 Task: Set up a weekly progress check-in for the marketing team.
Action: Mouse moved to (96, 114)
Screenshot: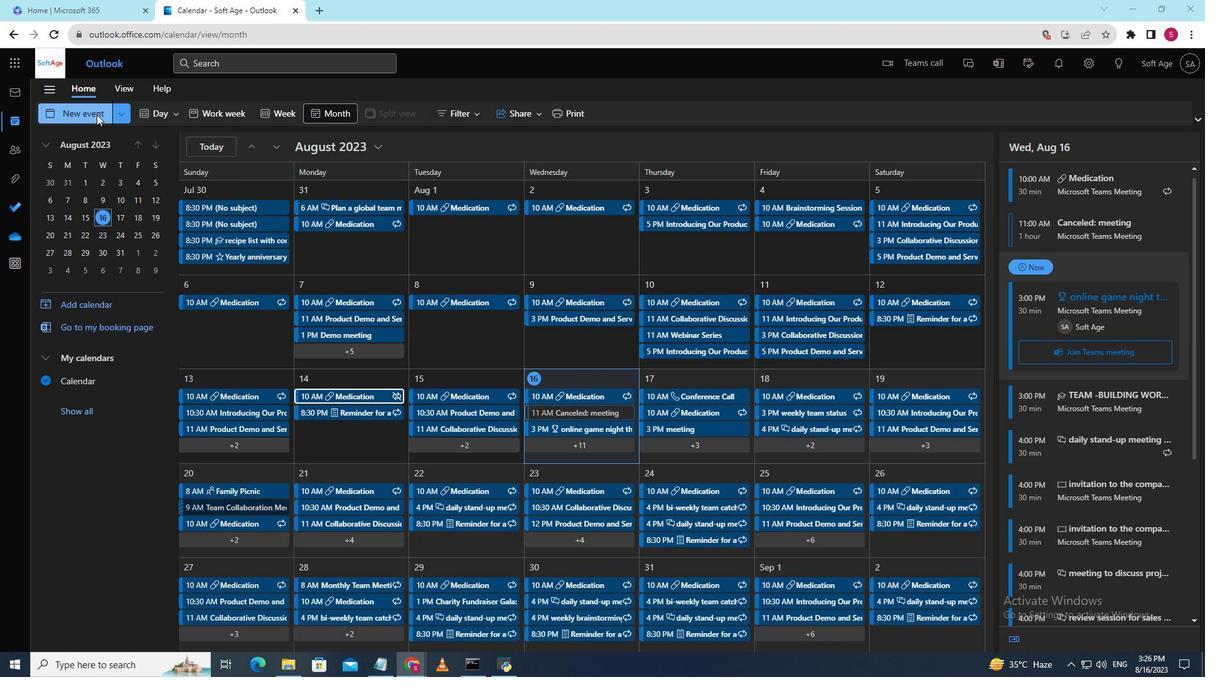 
Action: Mouse pressed left at (96, 114)
Screenshot: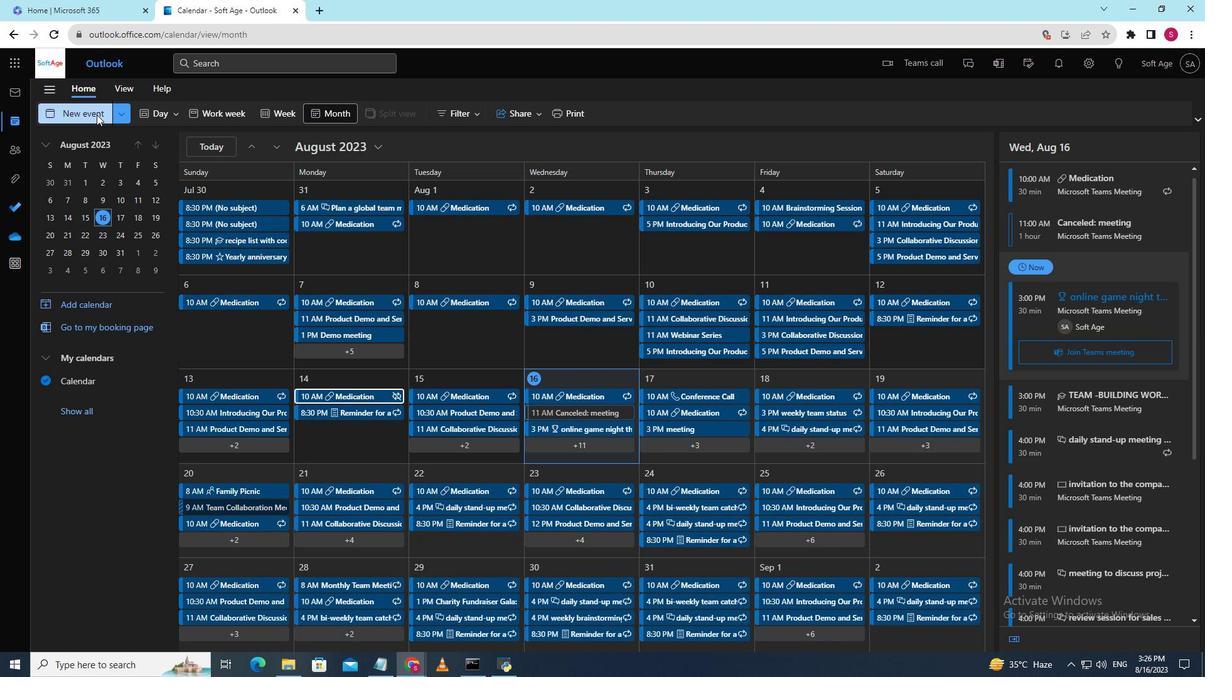 
Action: Mouse moved to (338, 192)
Screenshot: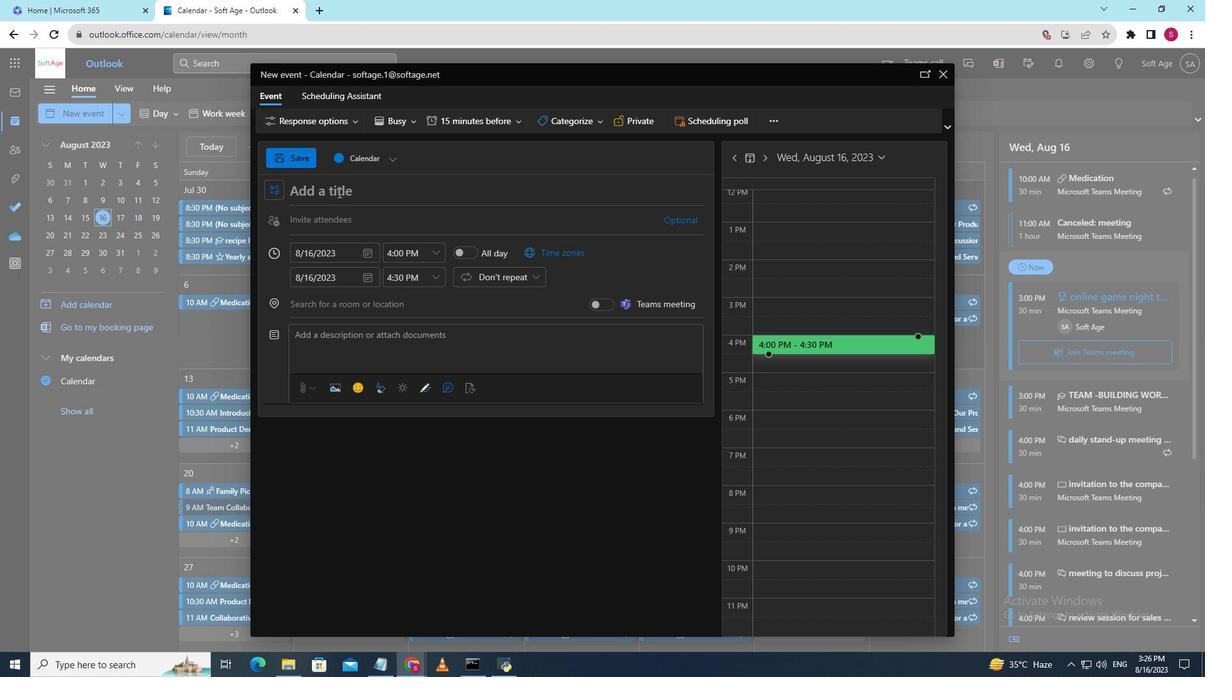 
Action: Key pressed <Key.shift>Weekly<Key.space><Key.shift>Progress<Key.space>c<Key.backspace><Key.shift>Chea<Key.backspace>ck-<Key.space><Key.shift>In<Key.space><Key.backspace><Key.backspace><Key.backspace><Key.backspace>in<Key.space><Key.shift><Key.shift><Key.shift><Key.shift><Key.shift><Key.shift><Key.shift><Key.shift><Key.shift><Key.shift><Key.shift><Key.shift><Key.shift><Key.shift><Key.shift><Key.shift><Key.shift><Key.shift><Key.shift><Key.shift><Key.shift><Key.shift><Key.shift><Key.shift><Key.shift><Key.shift><Key.shift><Key.shift><Key.shift><Key.shift><Key.shift><Key.shift>for<Key.space>the<Key.space><Key.shift><Key.shift><Key.shift><Key.shift><Key.shift><Key.shift><Key.shift><Key.shift><Key.shift><Key.shift><Key.shift><Key.shift><Key.shift><Key.shift>Marketing<Key.space><Key.shift><Key.shift><Key.shift><Key.shift>Team
Screenshot: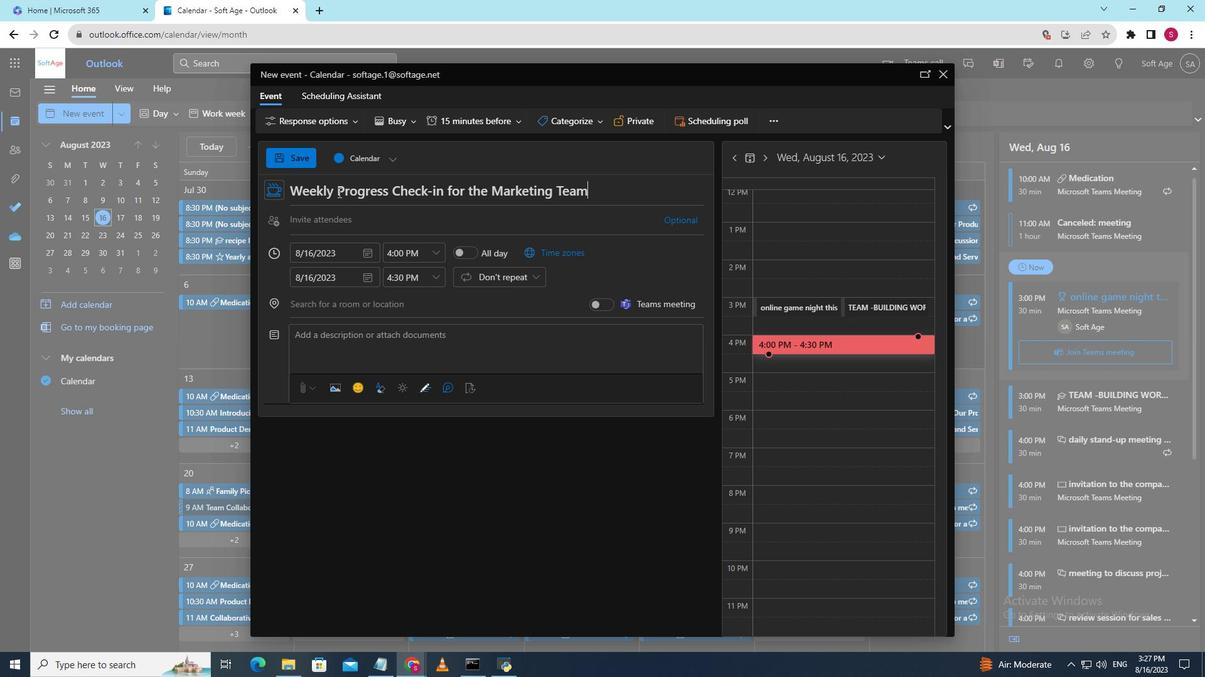 
Action: Mouse moved to (333, 221)
Screenshot: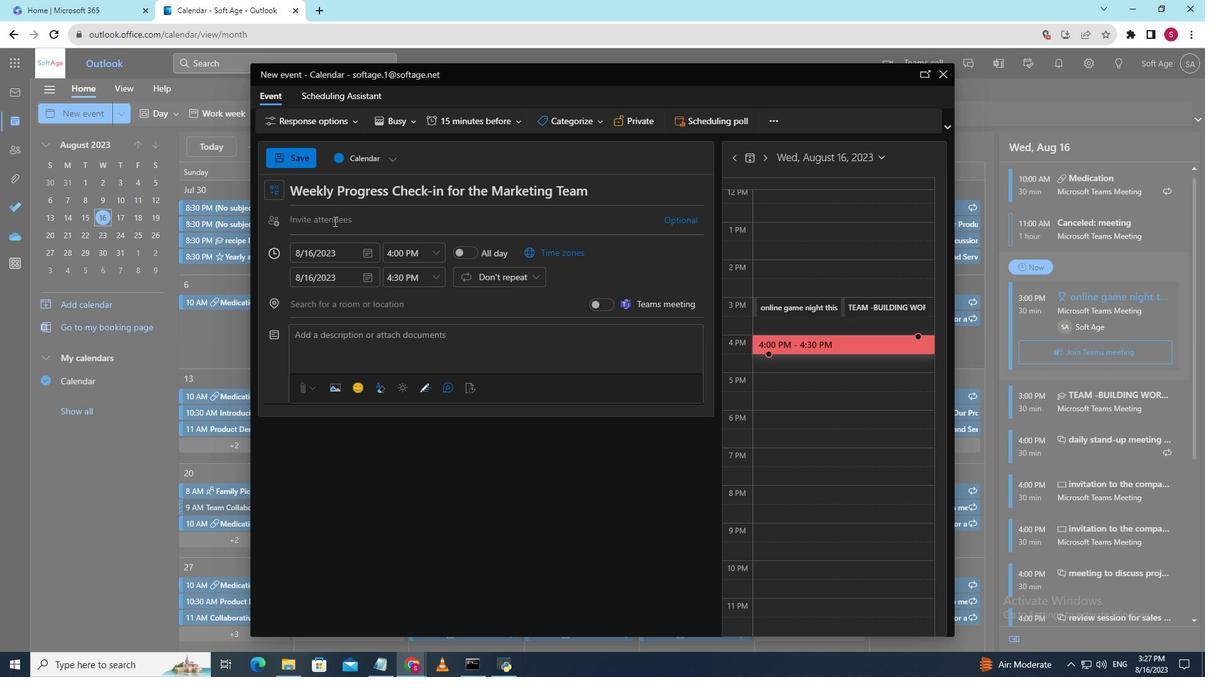 
Action: Mouse pressed left at (333, 221)
Screenshot: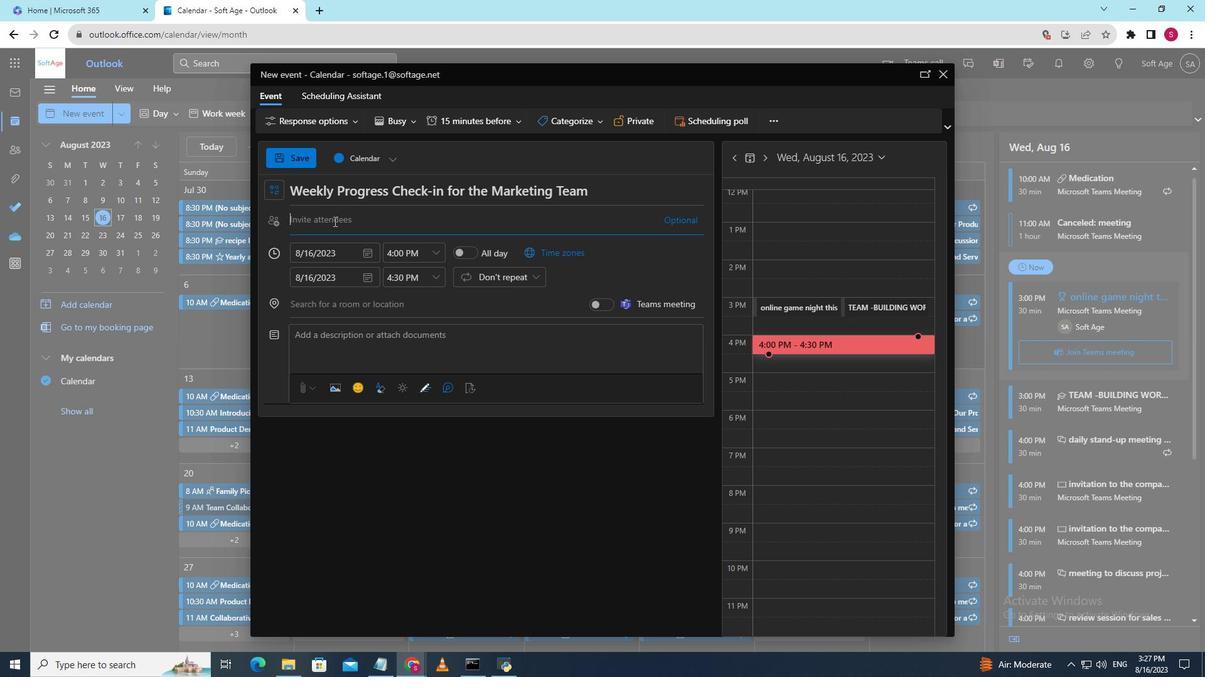 
Action: Key pressed <Key.shift>Softage.2<Key.shift>@softage.net
Screenshot: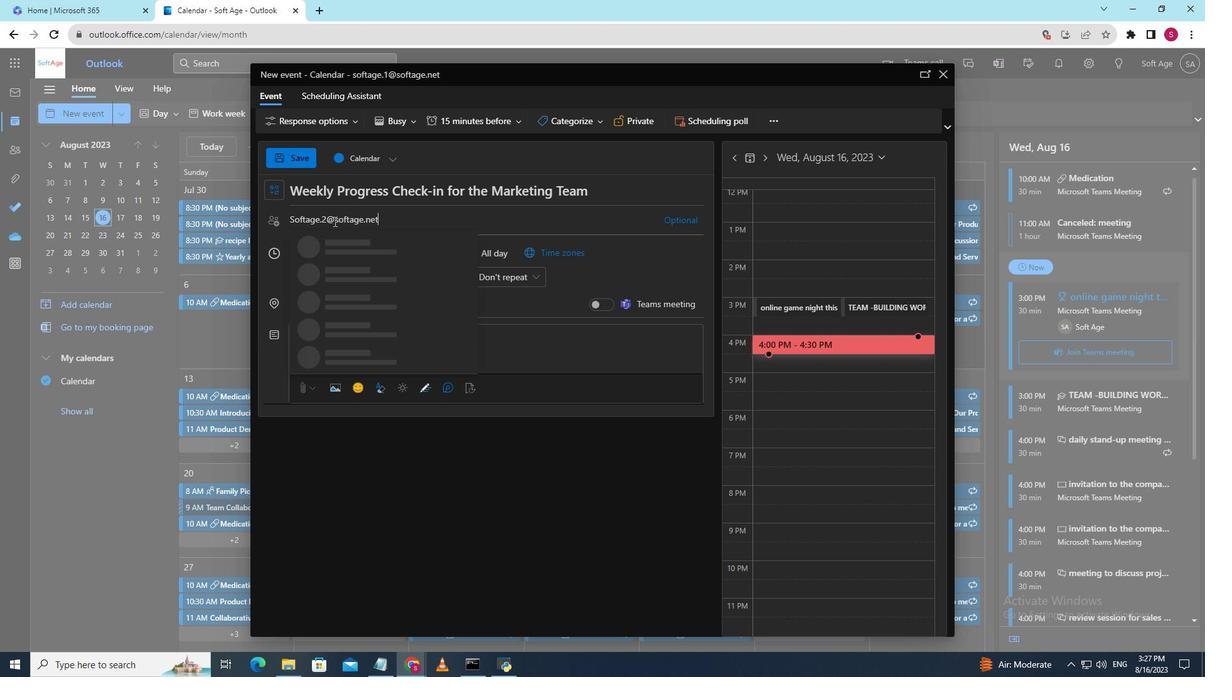 
Action: Mouse moved to (387, 247)
Screenshot: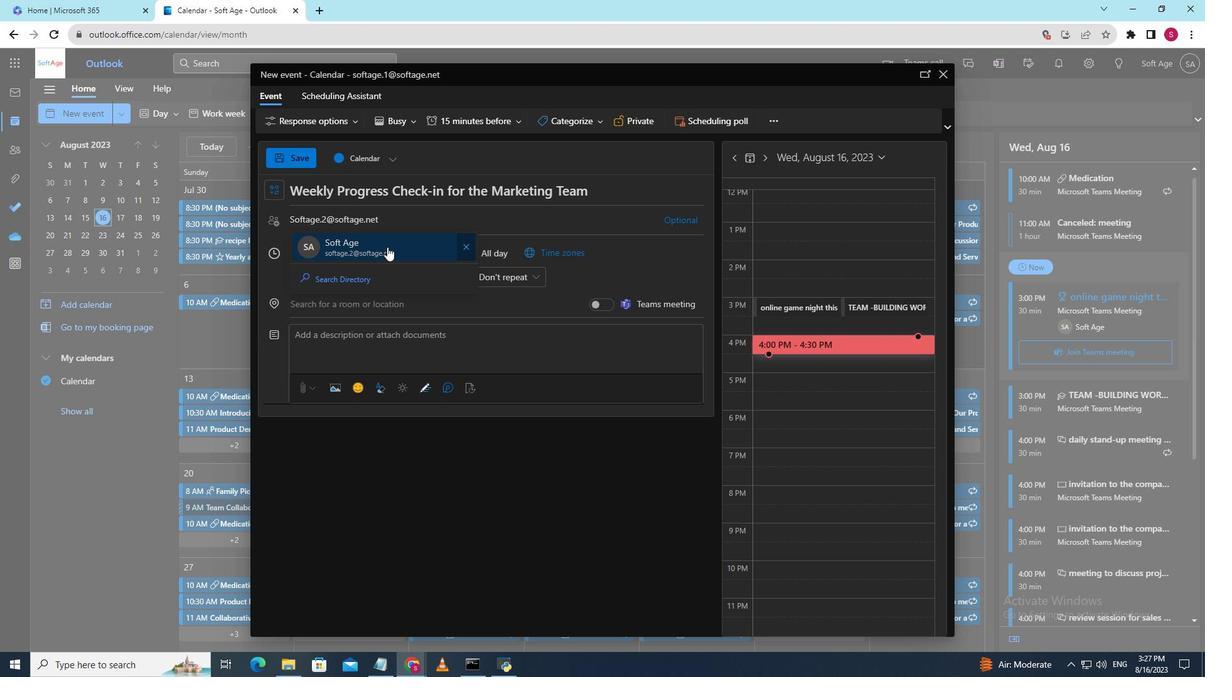 
Action: Mouse pressed left at (387, 247)
Screenshot: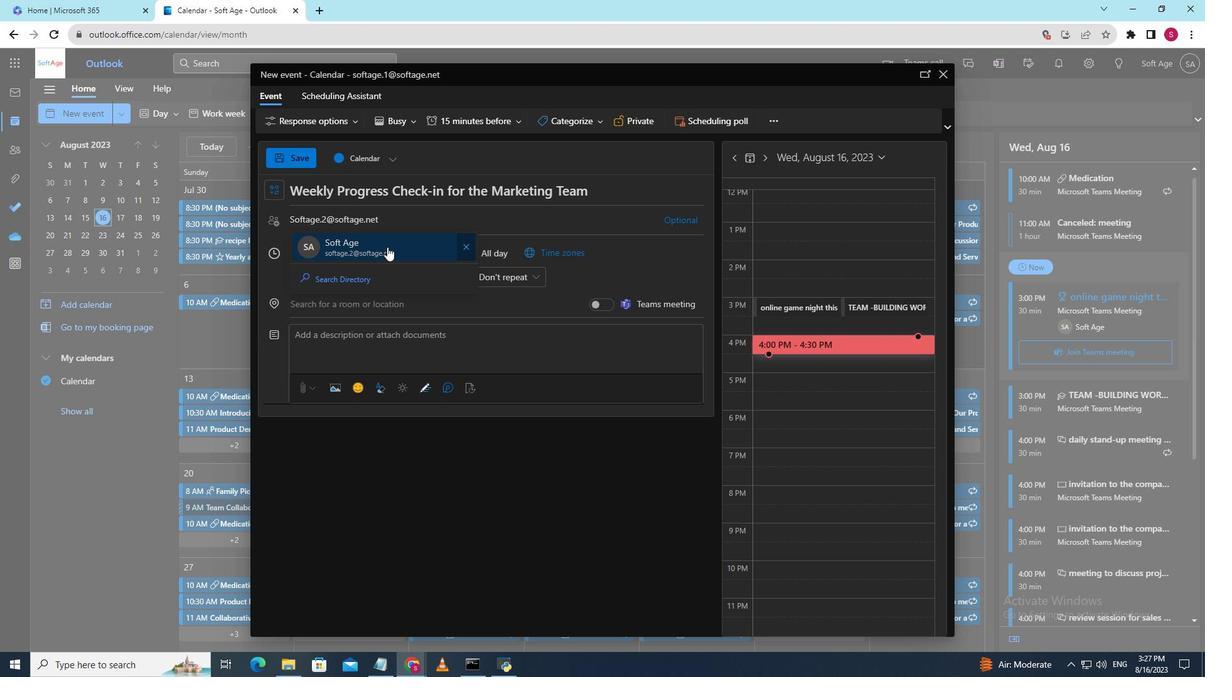
Action: Key pressed <Key.shift>Softage.3<Key.shift>@softage.net
Screenshot: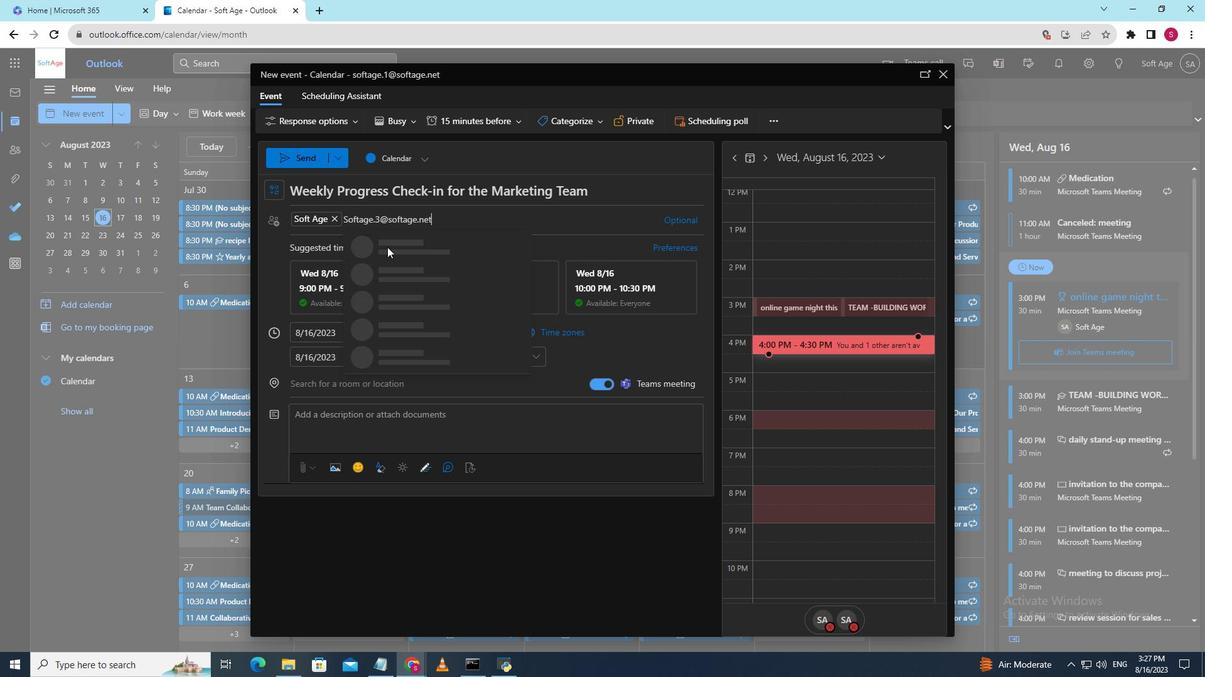 
Action: Mouse pressed left at (387, 247)
Screenshot: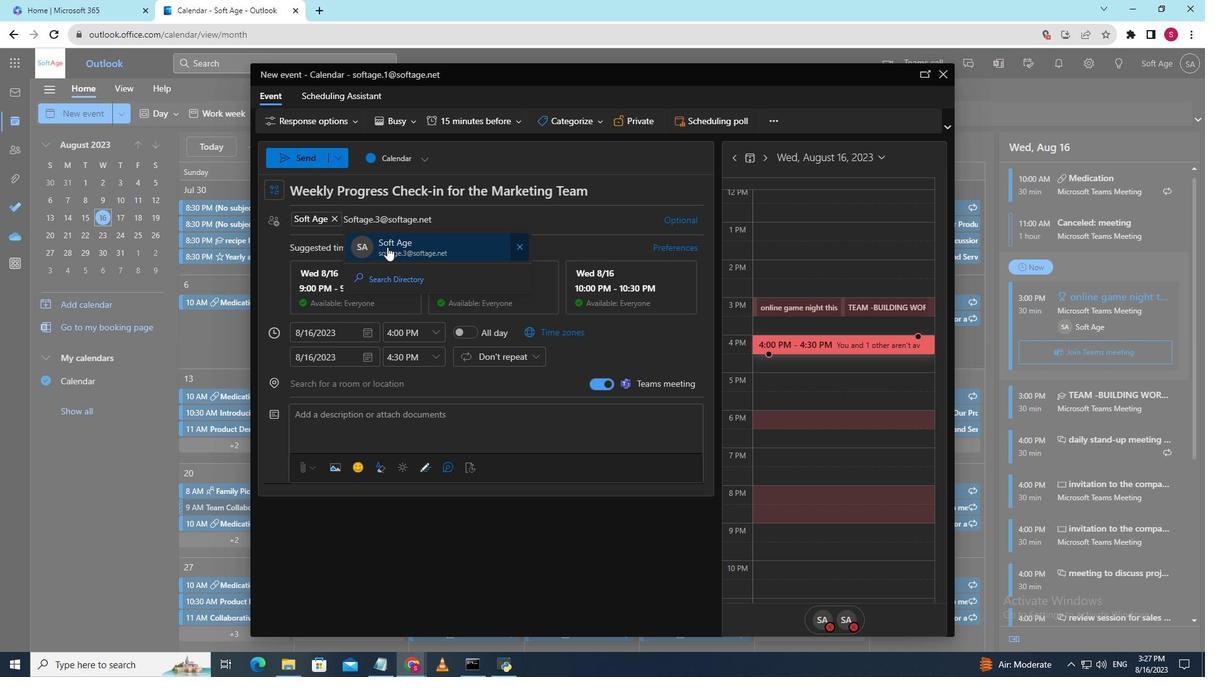 
Action: Key pressed <Key.shift>Softage.4<Key.shift>@softage.net
Screenshot: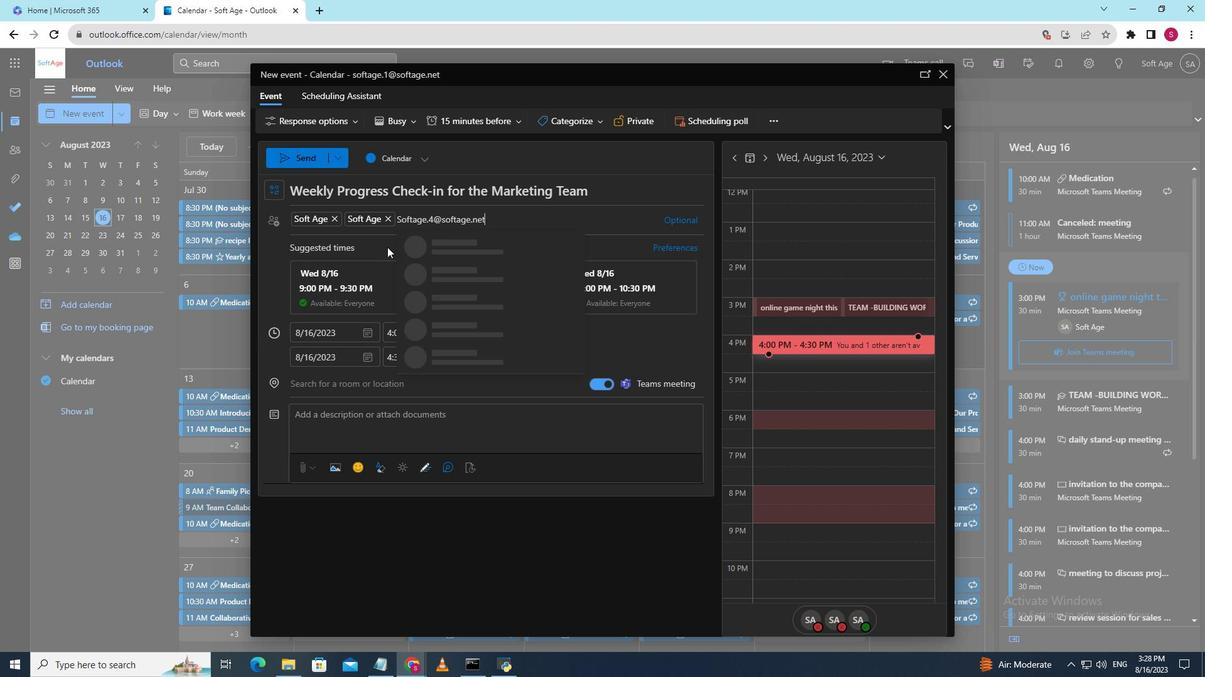 
Action: Mouse moved to (460, 243)
Screenshot: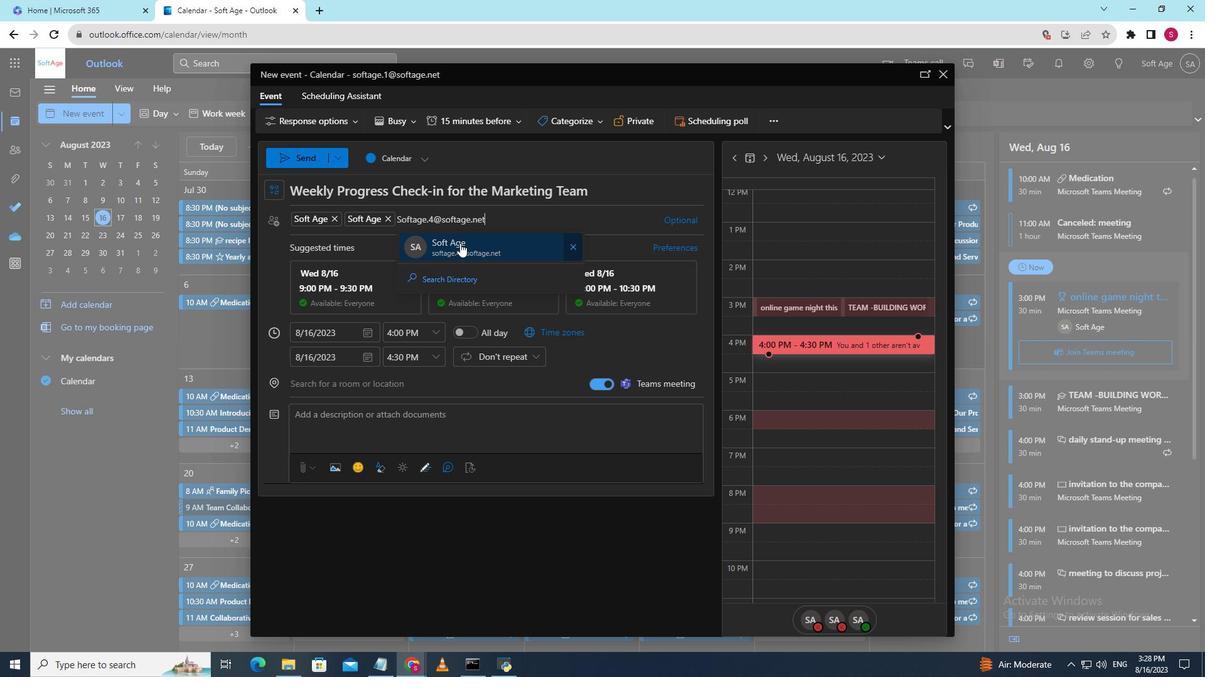 
Action: Mouse pressed left at (460, 243)
Screenshot: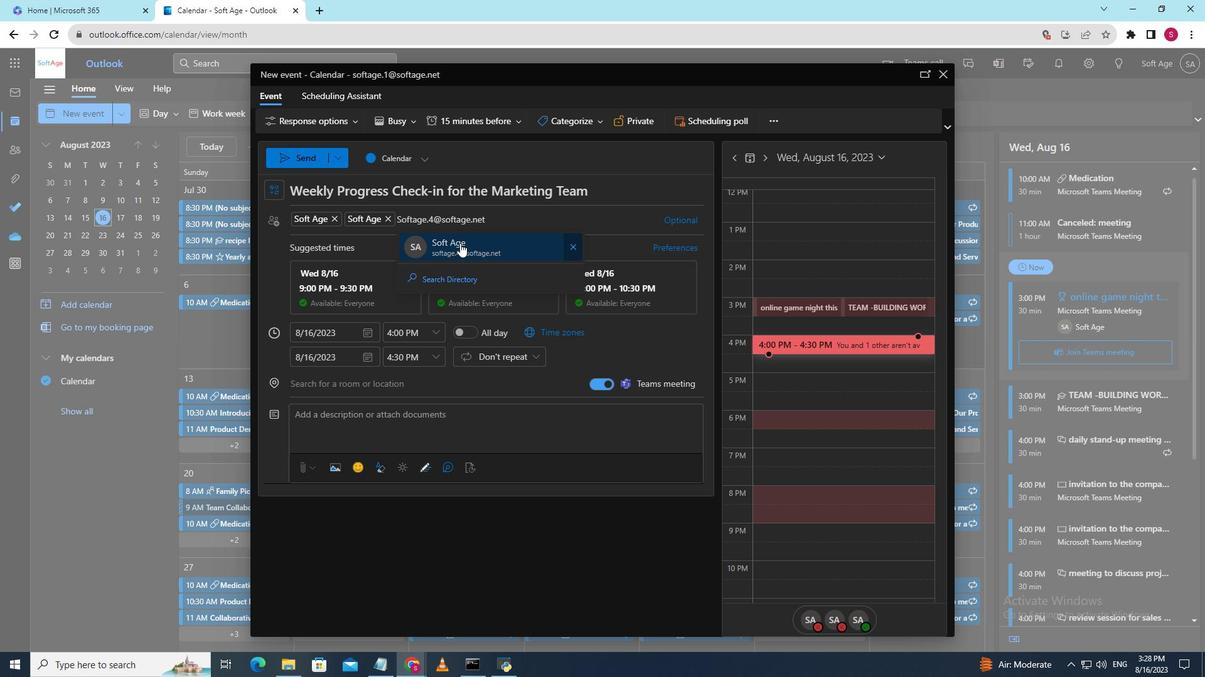 
Action: Mouse moved to (370, 334)
Screenshot: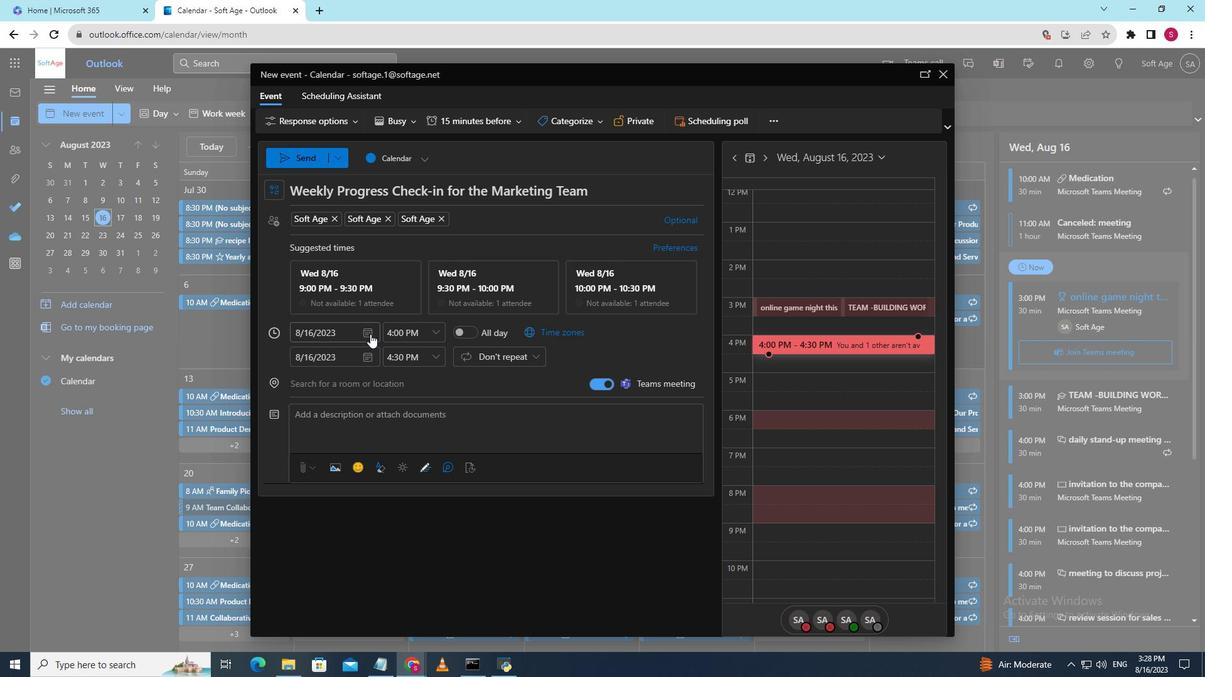 
Action: Mouse pressed left at (370, 334)
Screenshot: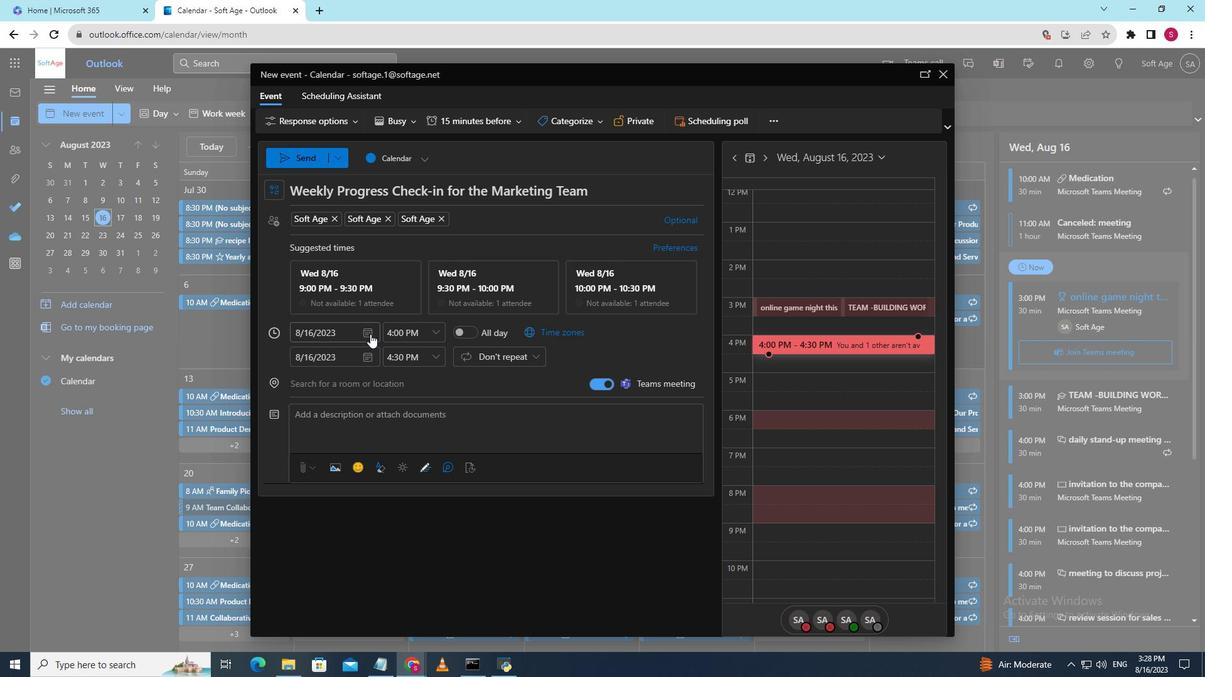 
Action: Mouse moved to (396, 430)
Screenshot: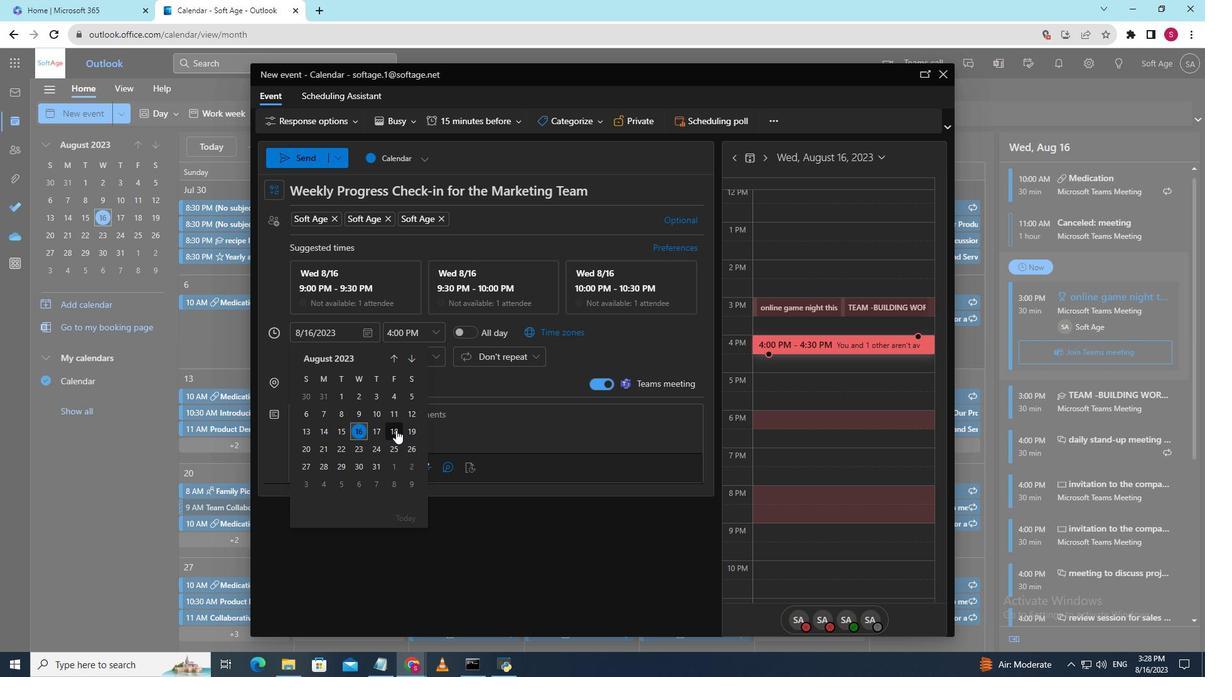 
Action: Mouse pressed left at (396, 430)
Screenshot: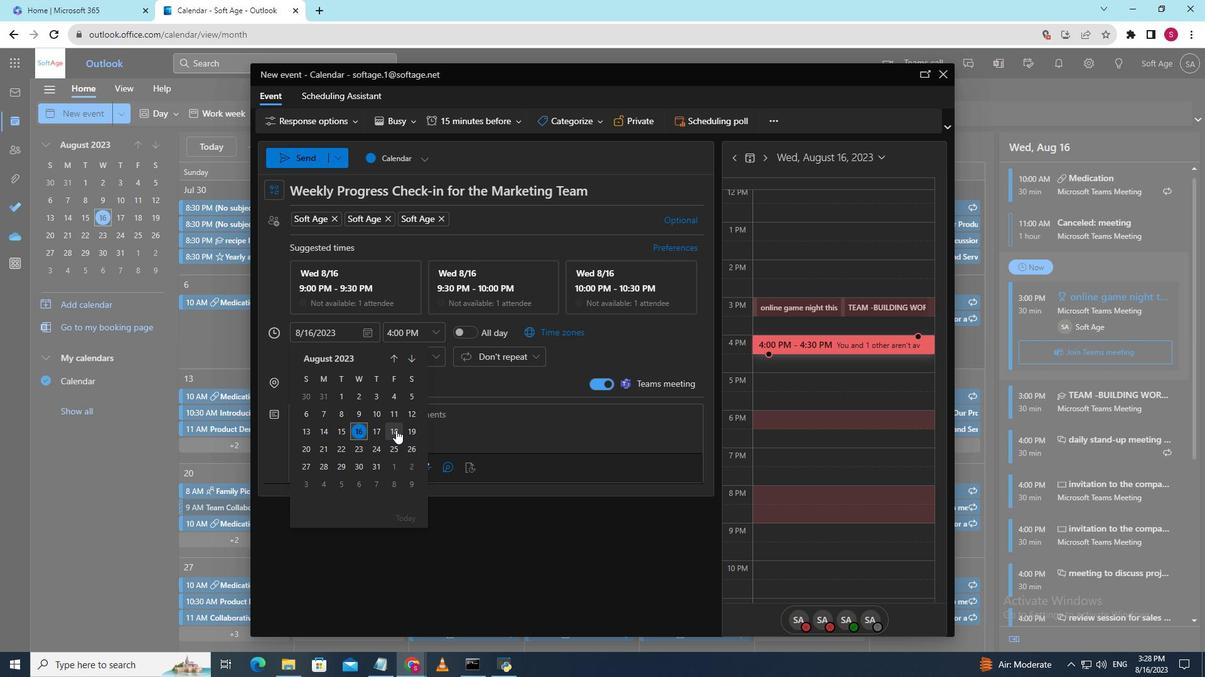 
Action: Mouse moved to (365, 377)
Screenshot: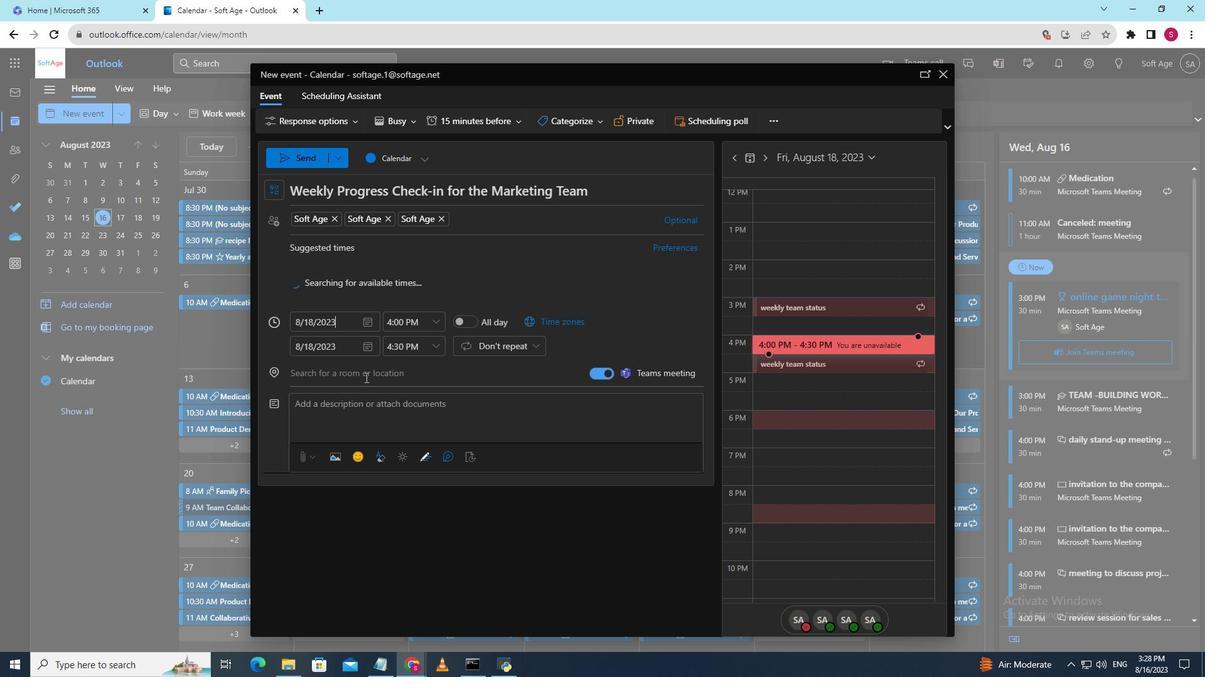 
Action: Mouse pressed left at (365, 377)
Screenshot: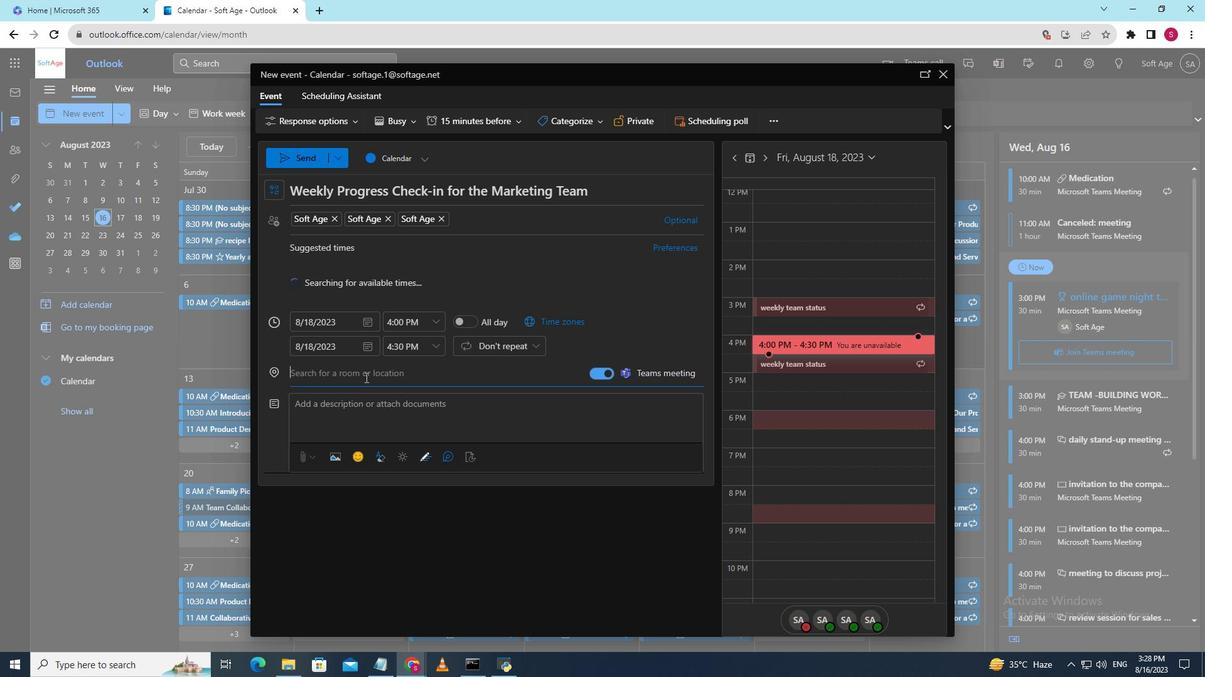 
Action: Key pressed <Key.shift><Key.shift><Key.shift><Key.shift><Key.shift><Key.shift><Key.shift><Key.shift><Key.shift><Key.shift><Key.shift><Key.shift><Key.shift><Key.shift><Key.shift><Key.shift>Meeting<Key.space><Key.shift><Key.shift>Room
Screenshot: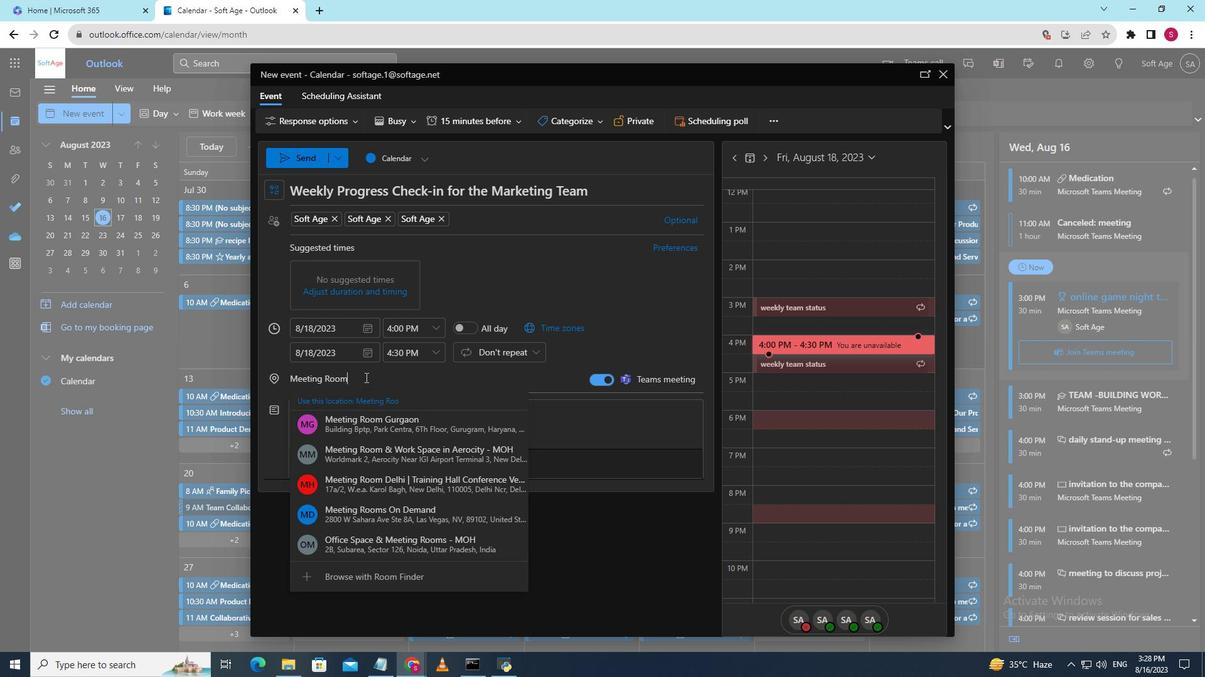
Action: Mouse moved to (422, 357)
Screenshot: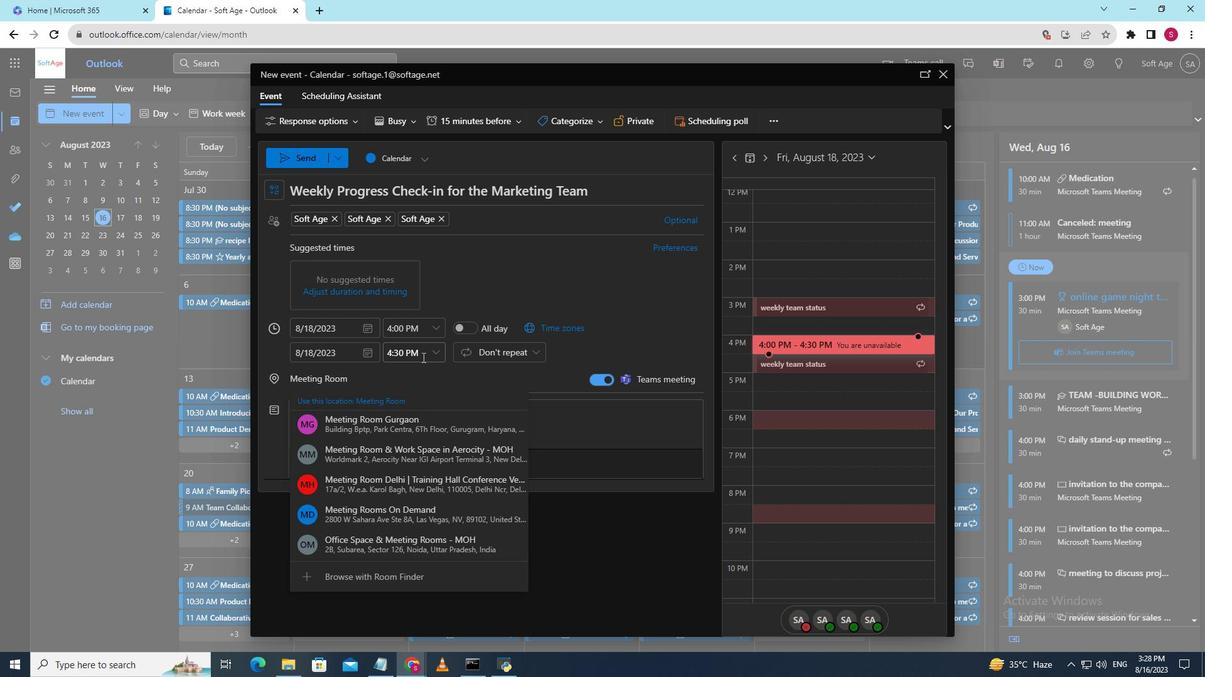 
Action: Key pressed <Key.enter>
Screenshot: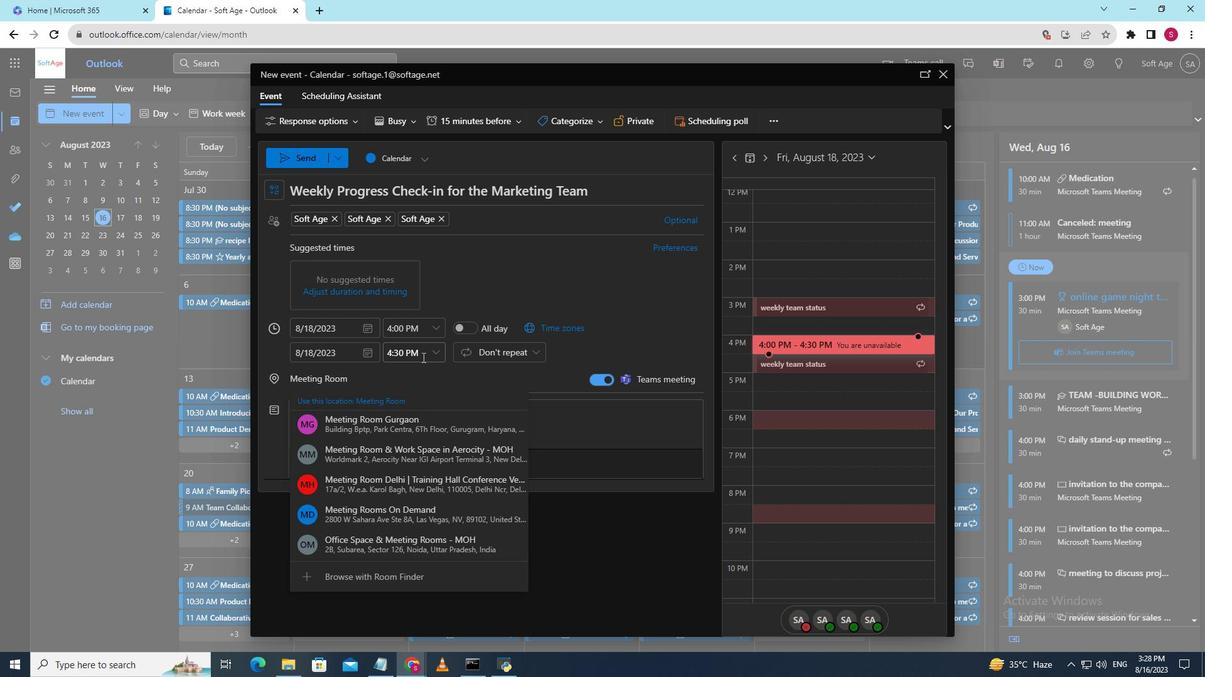 
Action: Mouse moved to (438, 329)
Screenshot: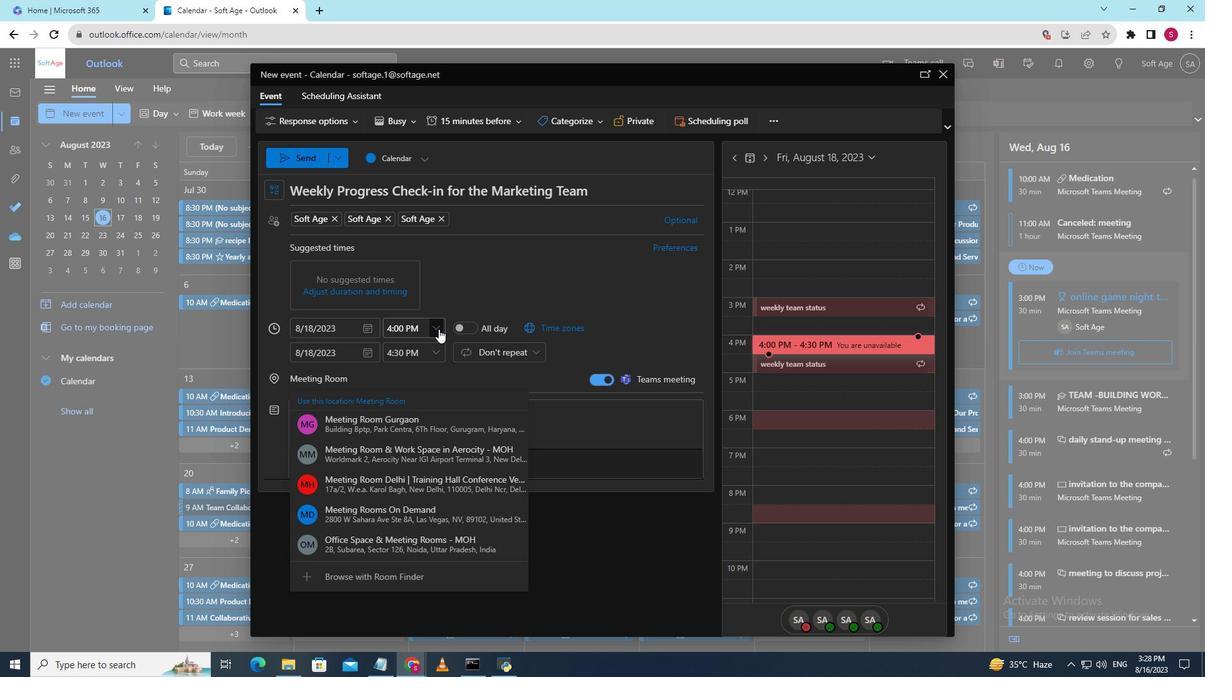 
Action: Mouse pressed left at (438, 329)
Screenshot: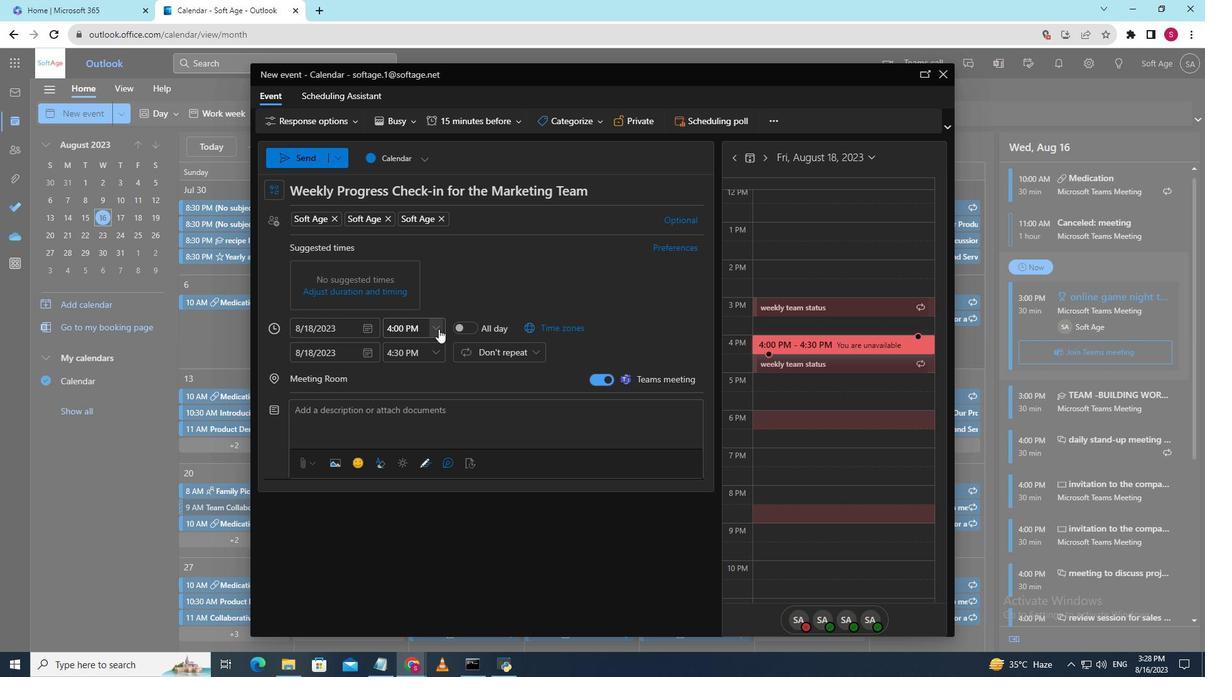 
Action: Mouse moved to (416, 368)
Screenshot: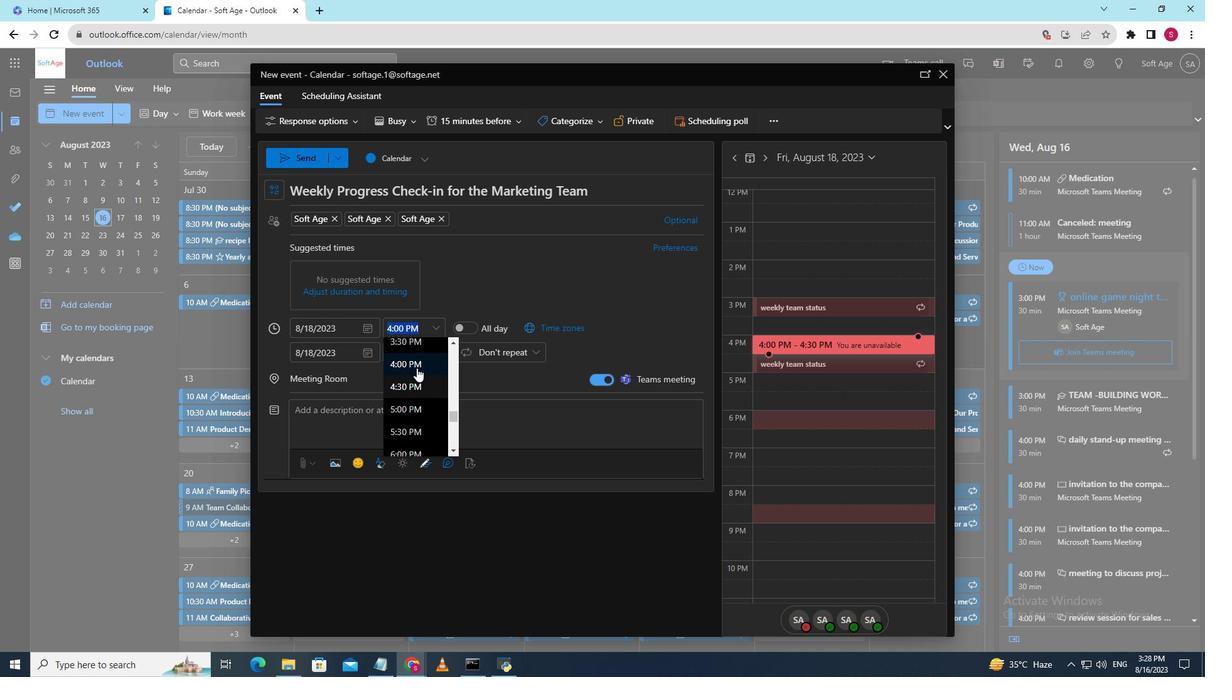
Action: Mouse scrolled (416, 369) with delta (0, 0)
Screenshot: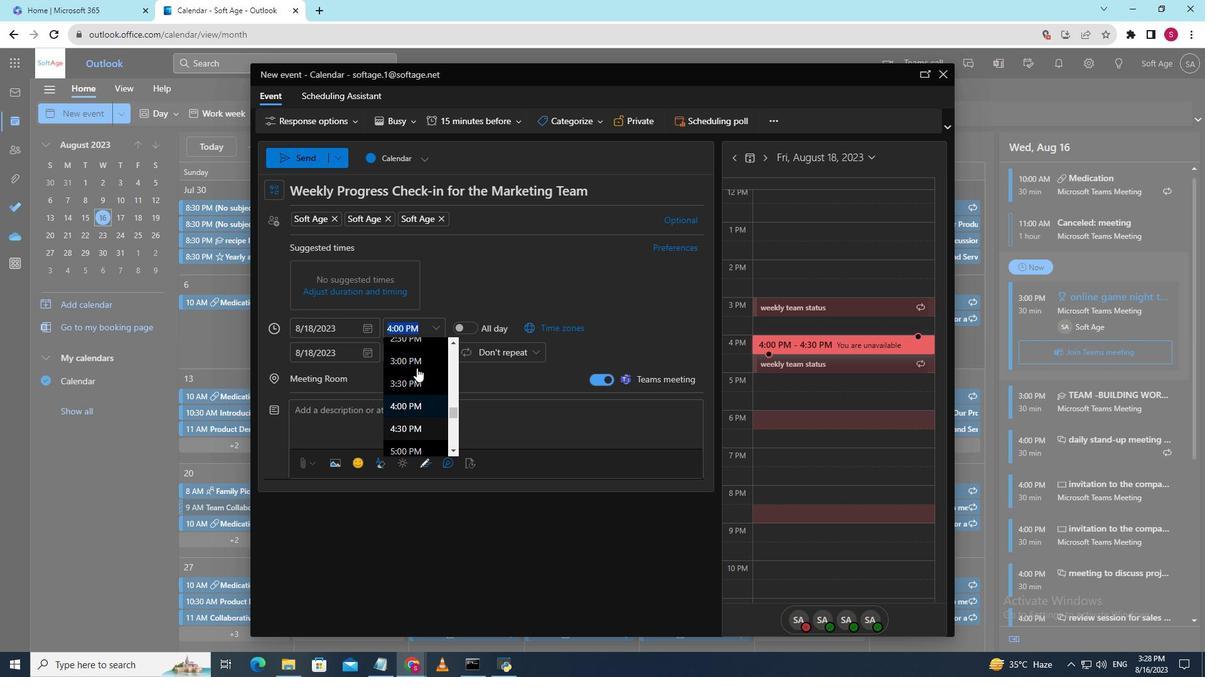 
Action: Mouse scrolled (416, 369) with delta (0, 0)
Screenshot: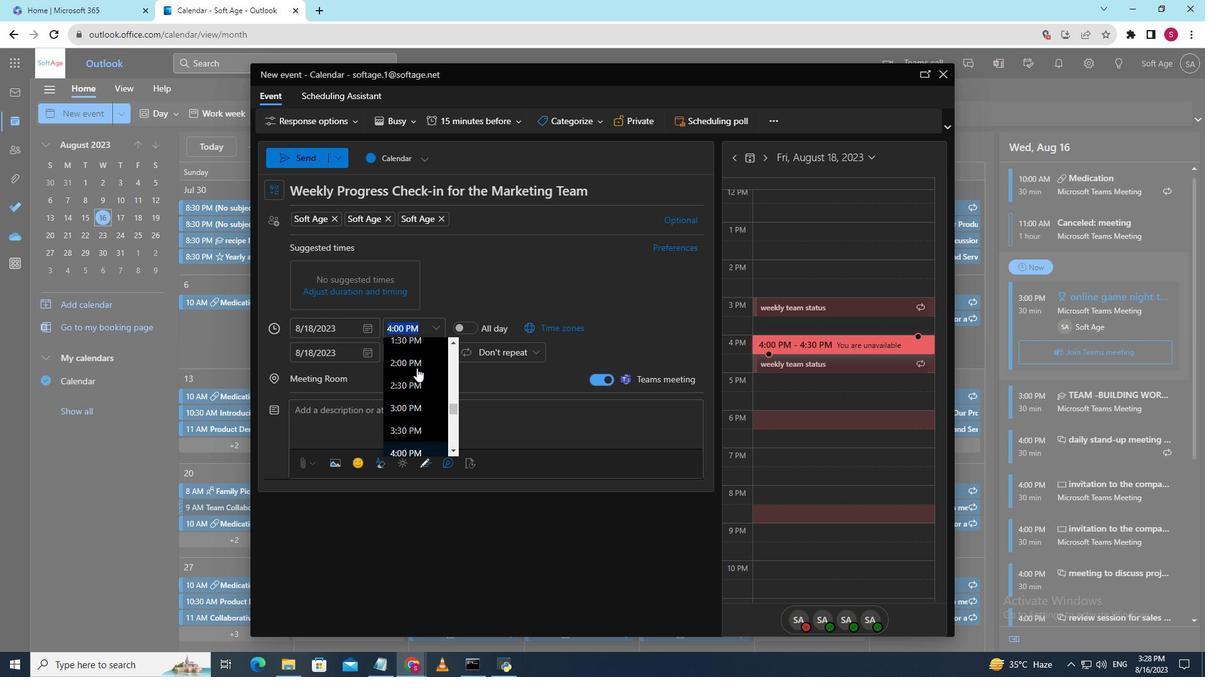 
Action: Mouse scrolled (416, 369) with delta (0, 0)
Screenshot: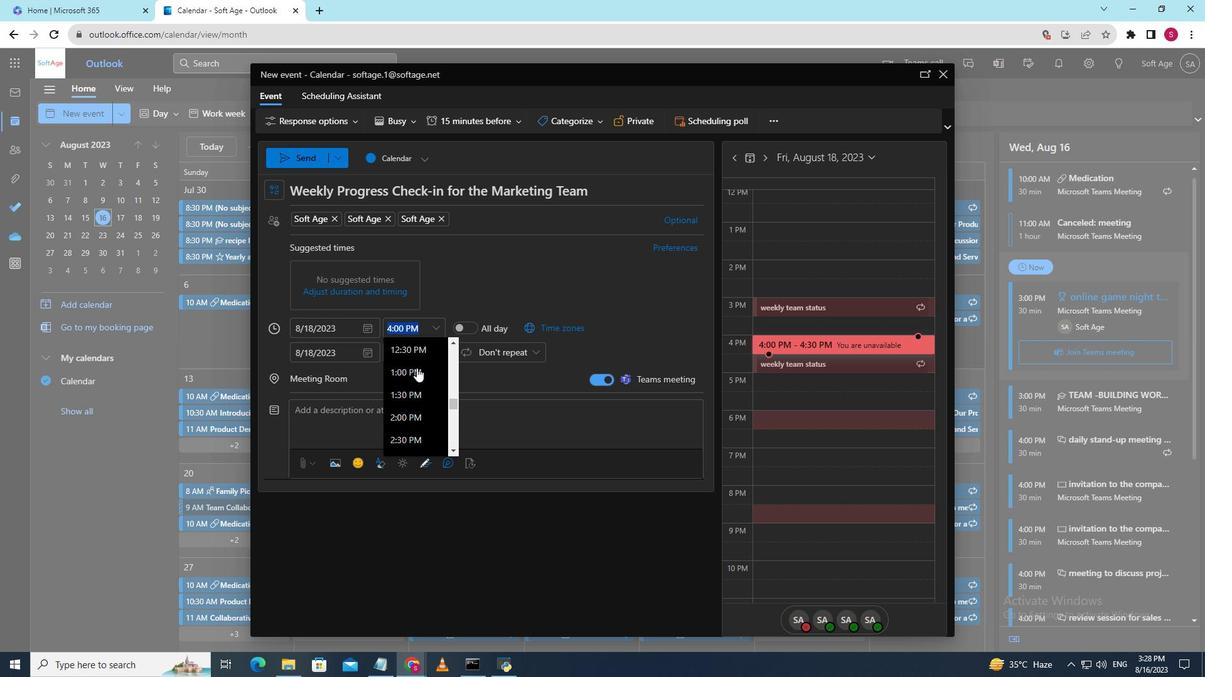 
Action: Mouse scrolled (416, 369) with delta (0, 0)
Screenshot: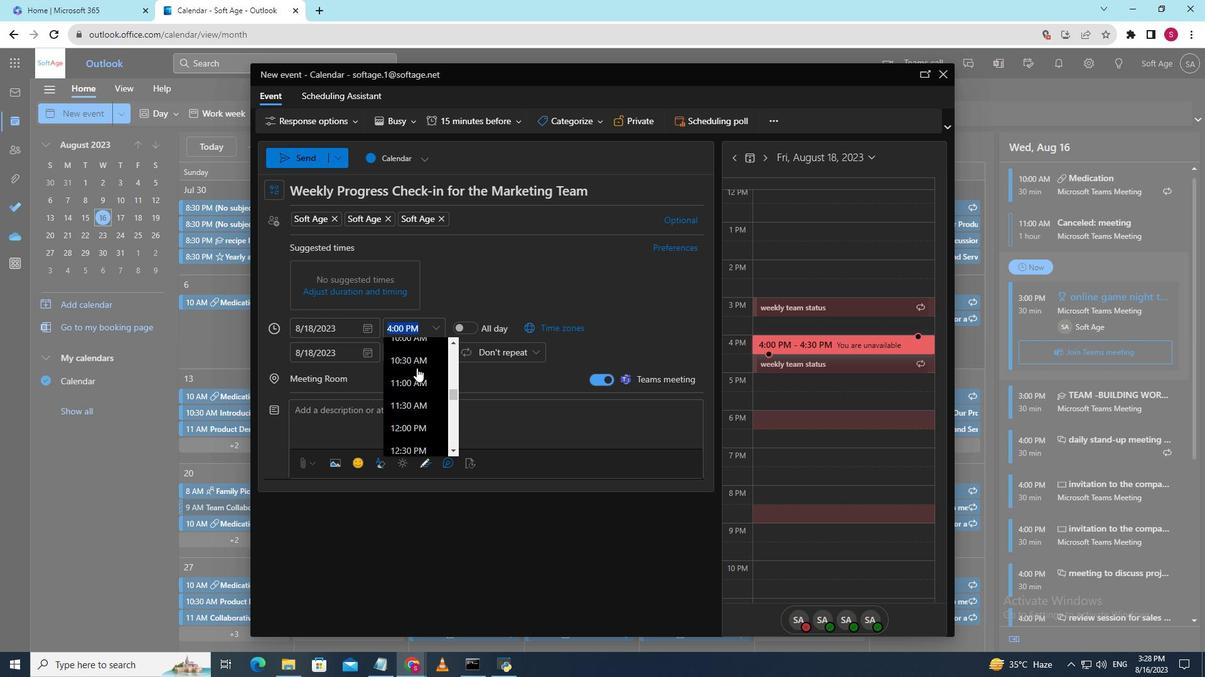 
Action: Mouse scrolled (416, 369) with delta (0, 0)
Screenshot: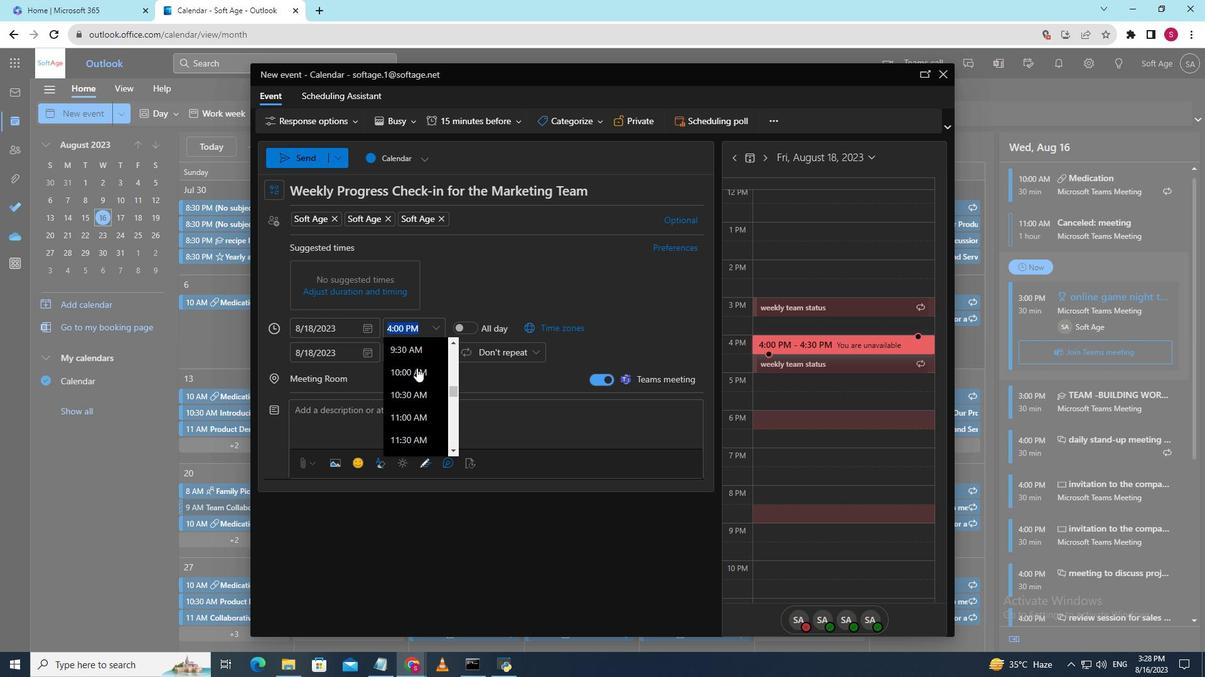 
Action: Mouse scrolled (416, 369) with delta (0, 0)
Screenshot: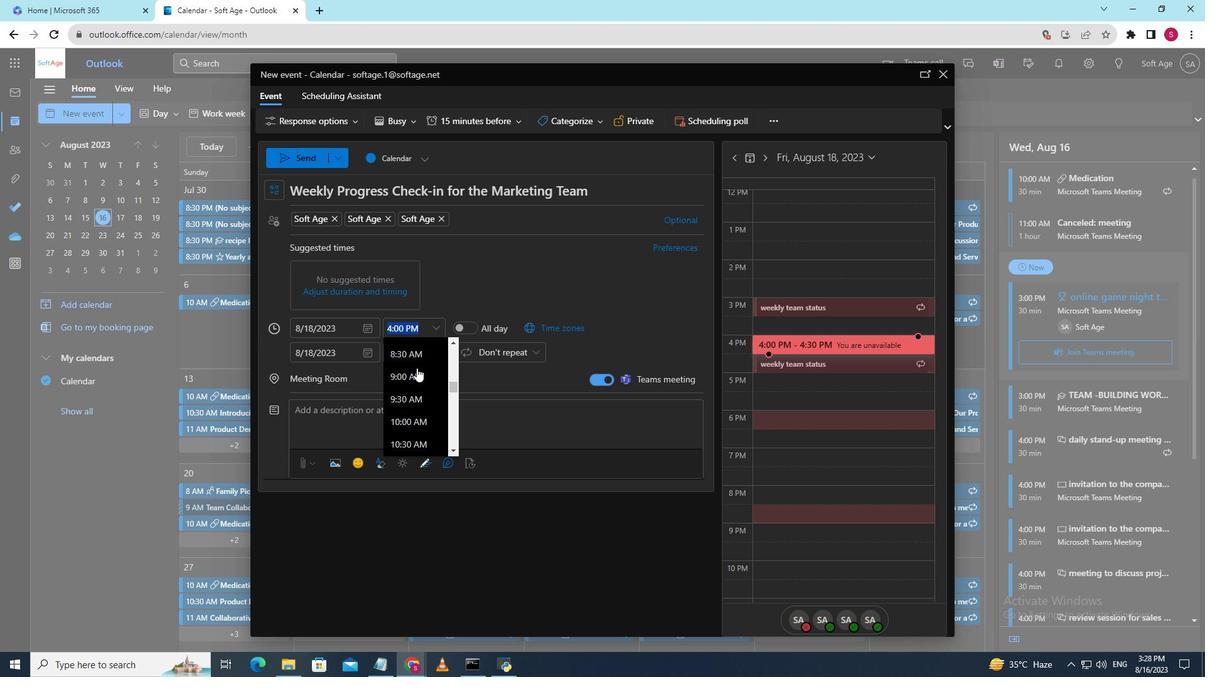 
Action: Mouse pressed left at (416, 368)
Screenshot: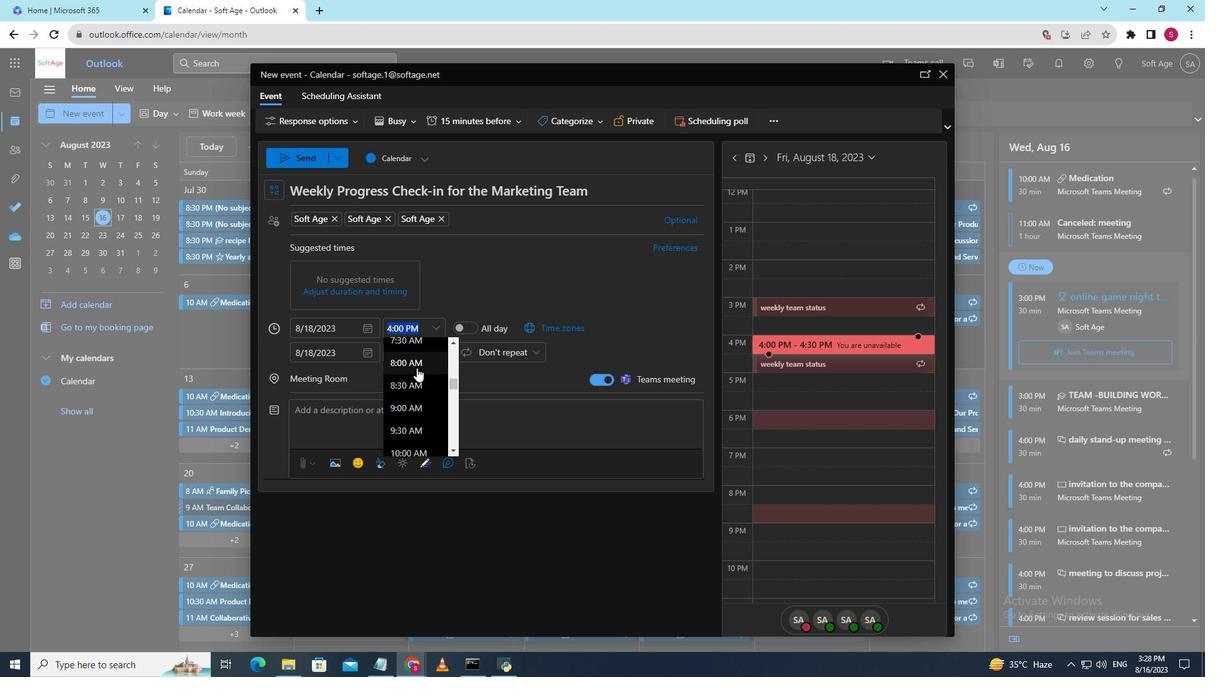 
Action: Mouse moved to (320, 159)
Screenshot: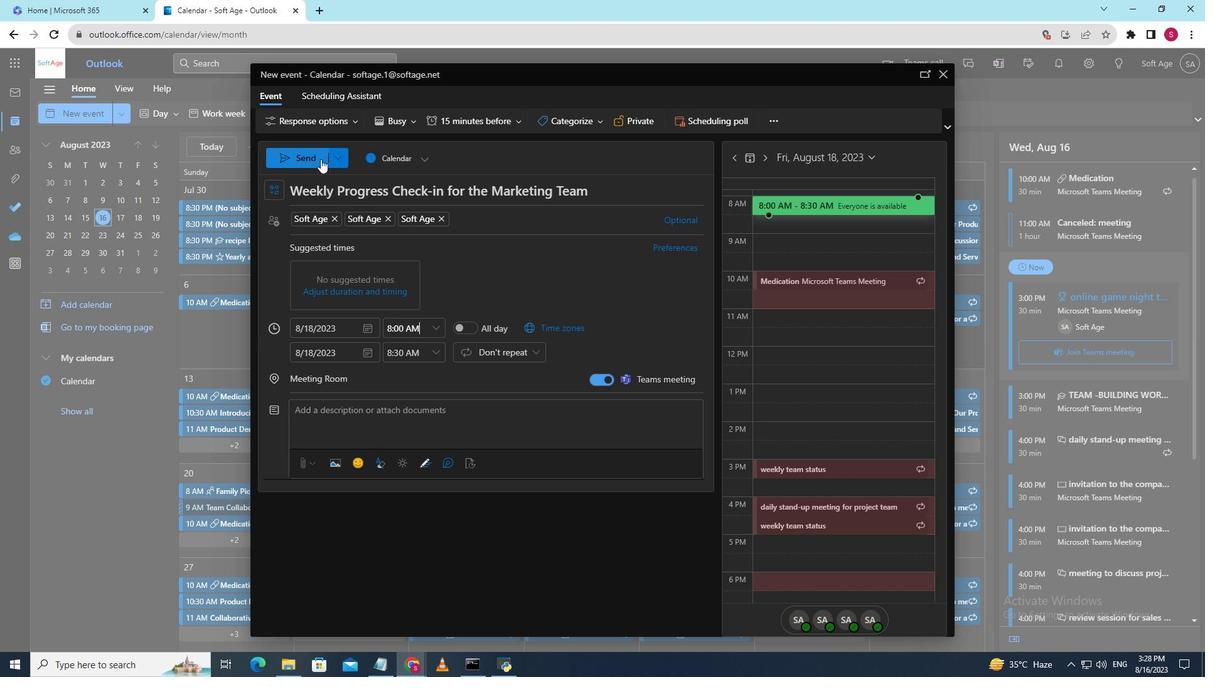 
Action: Mouse pressed left at (320, 159)
Screenshot: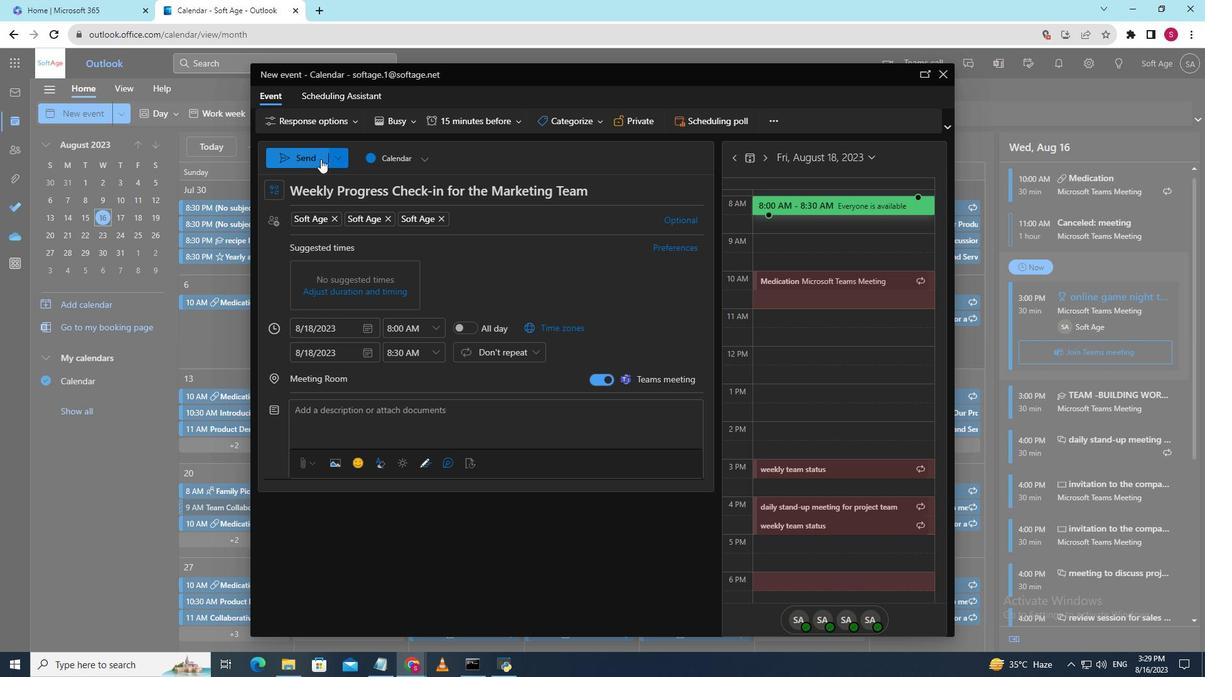 
